 Task: Format Manipulation: Convert a video to a format with lossless audio compression.
Action: Mouse moved to (566, 534)
Screenshot: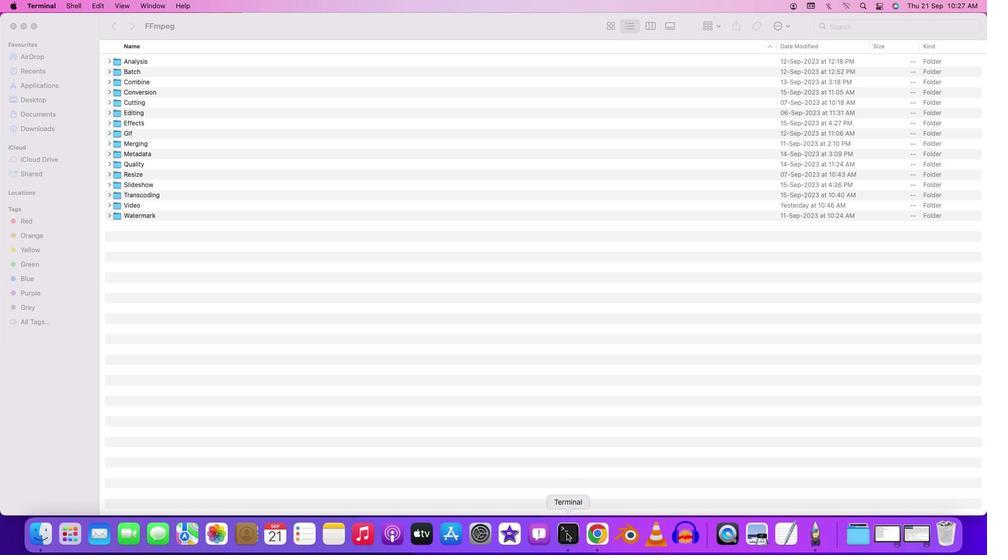 
Action: Mouse pressed right at (566, 534)
Screenshot: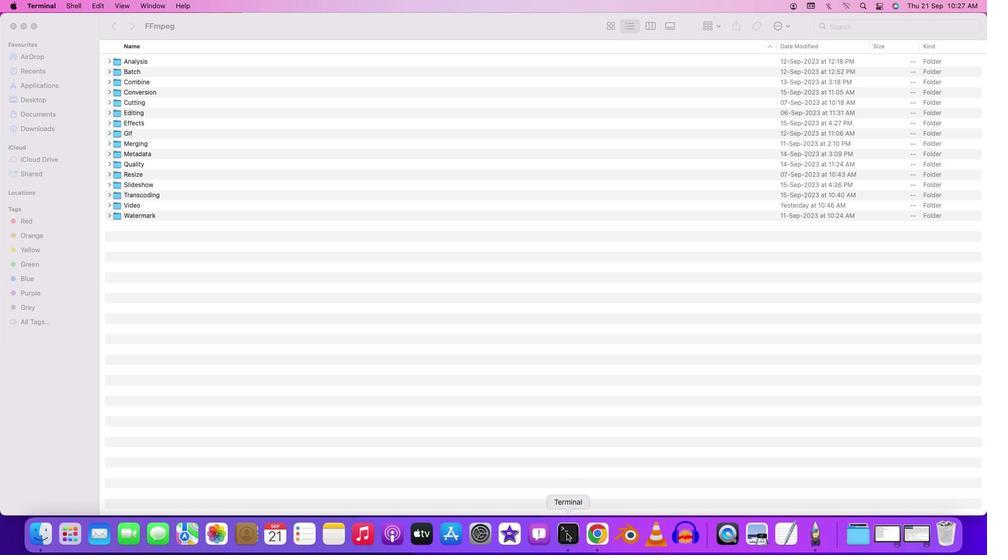 
Action: Mouse moved to (599, 409)
Screenshot: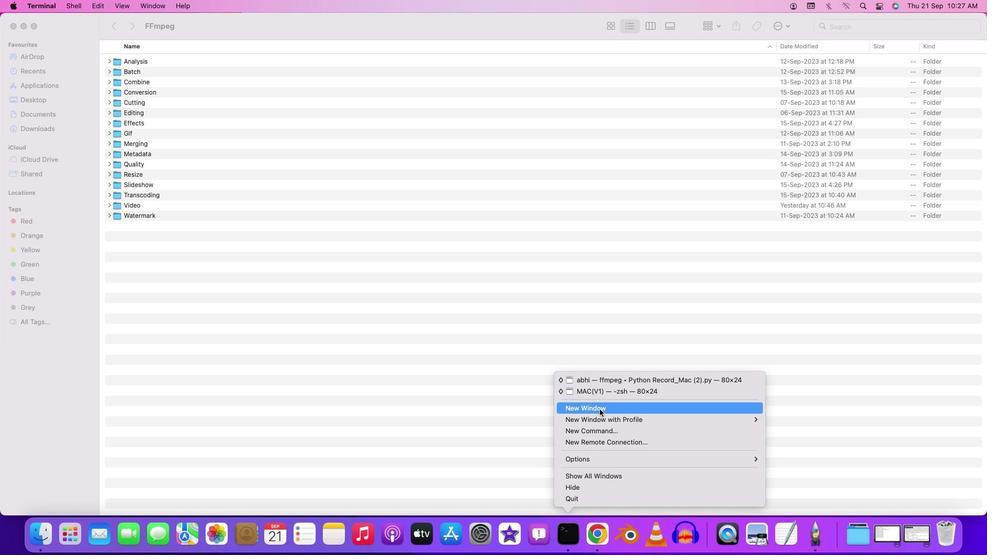 
Action: Mouse pressed left at (599, 409)
Screenshot: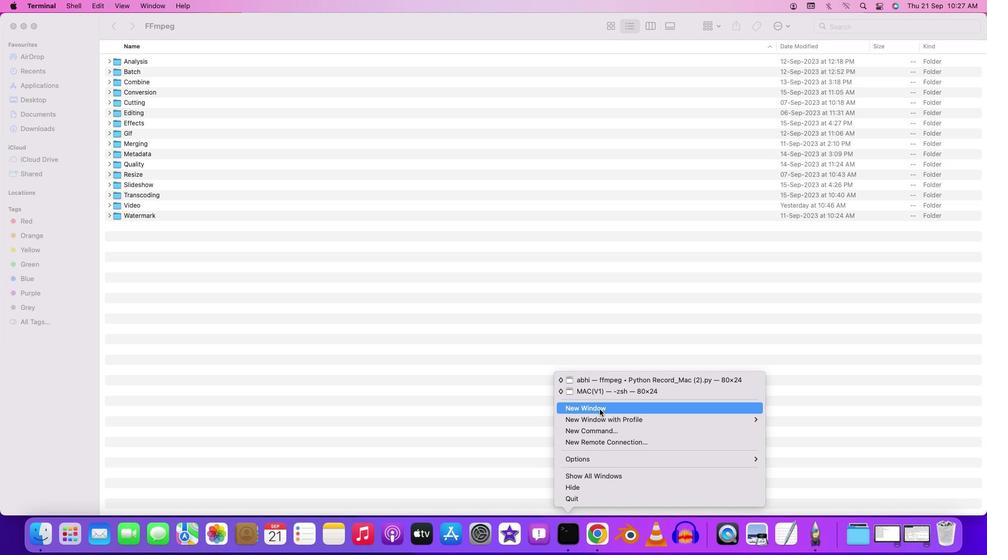 
Action: Mouse moved to (223, 116)
Screenshot: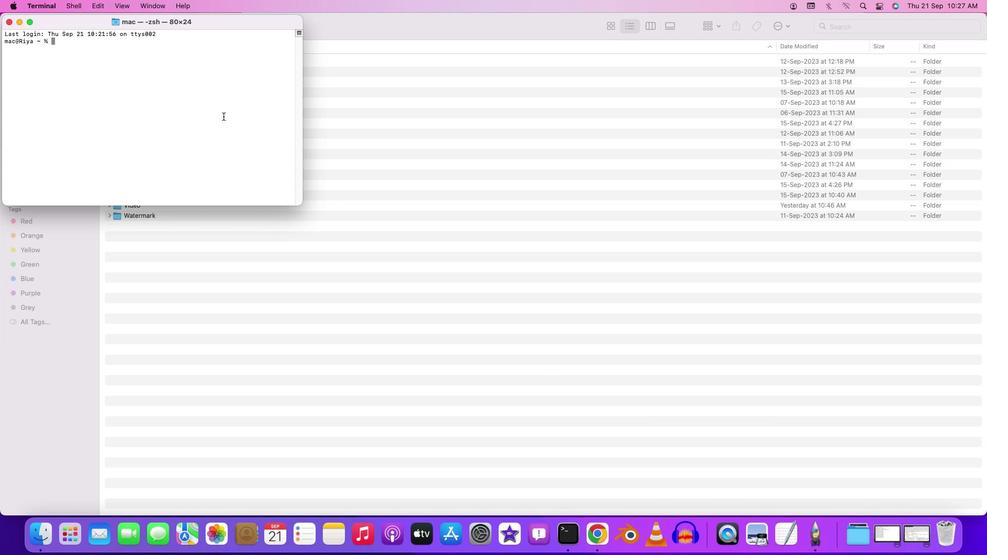 
Action: Mouse pressed left at (223, 116)
Screenshot: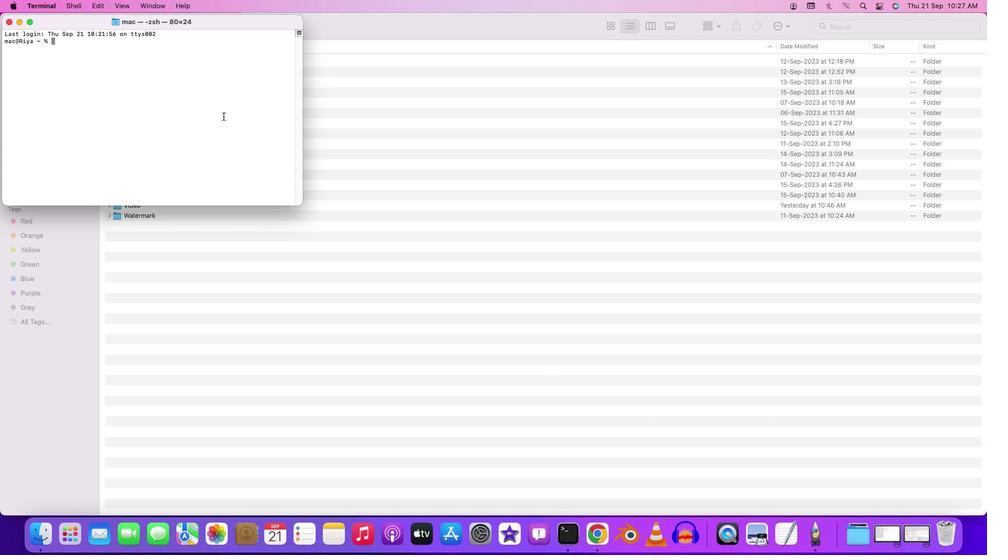 
Action: Key pressed 'c''d'Key.space'd'
Screenshot: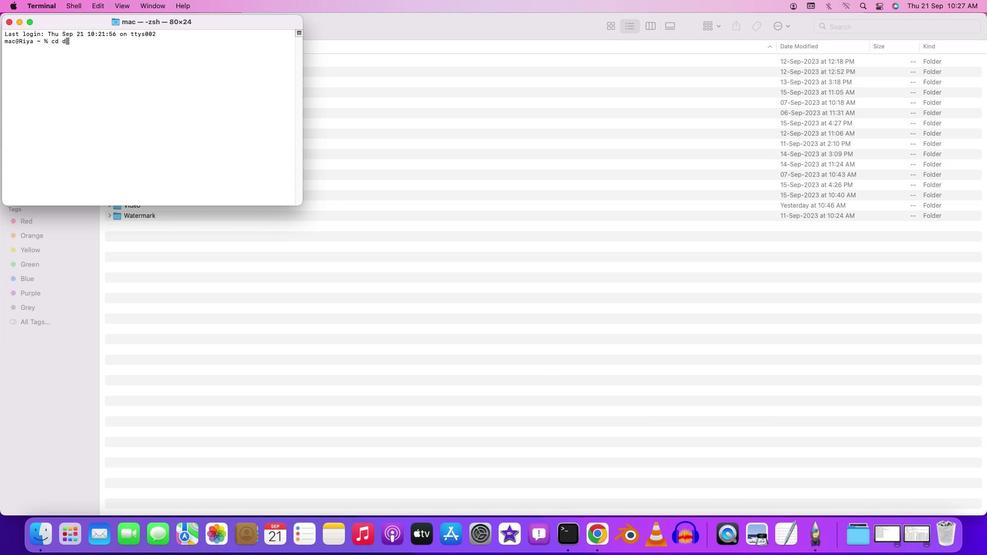
Action: Mouse moved to (205, 25)
Screenshot: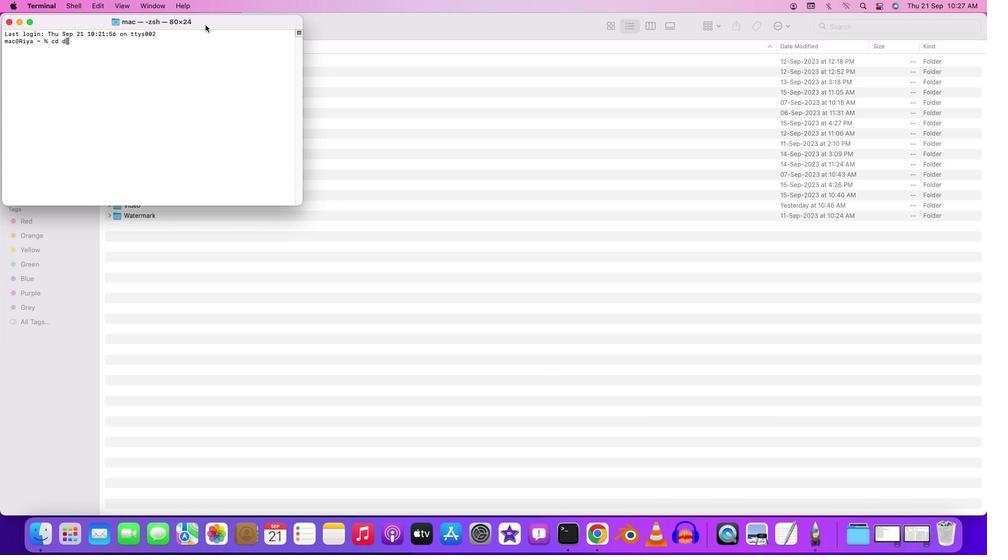 
Action: Mouse pressed left at (205, 25)
Screenshot: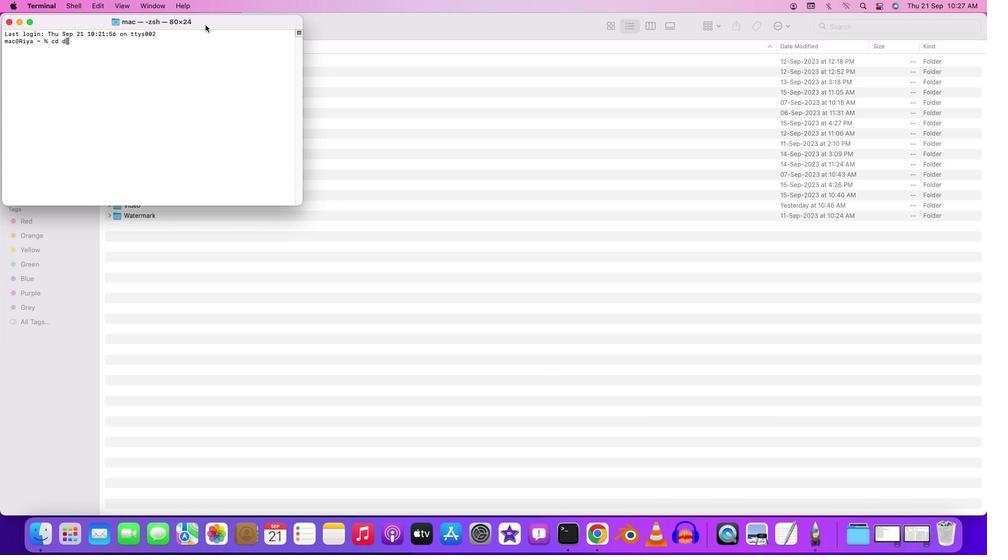 
Action: Mouse pressed left at (205, 25)
Screenshot: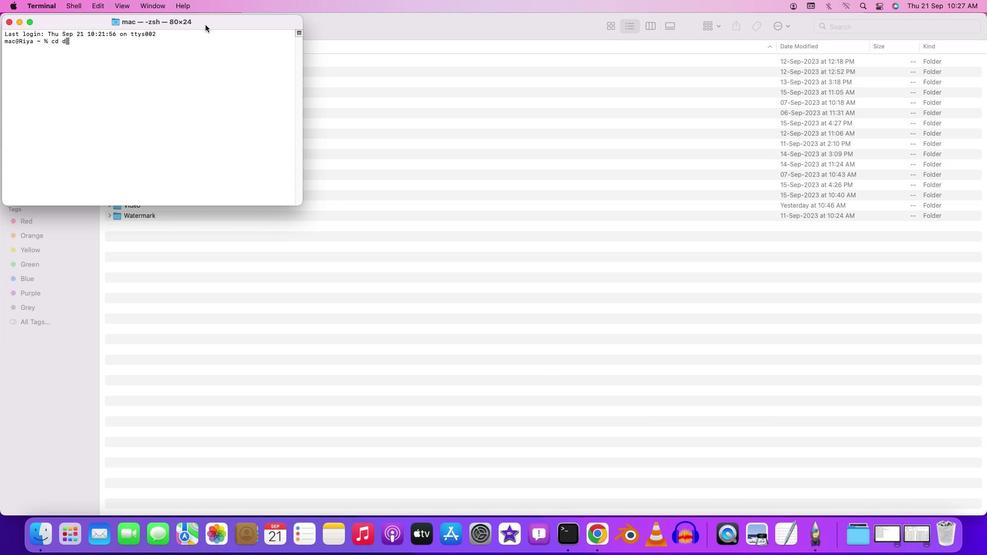 
Action: Mouse moved to (114, 47)
Screenshot: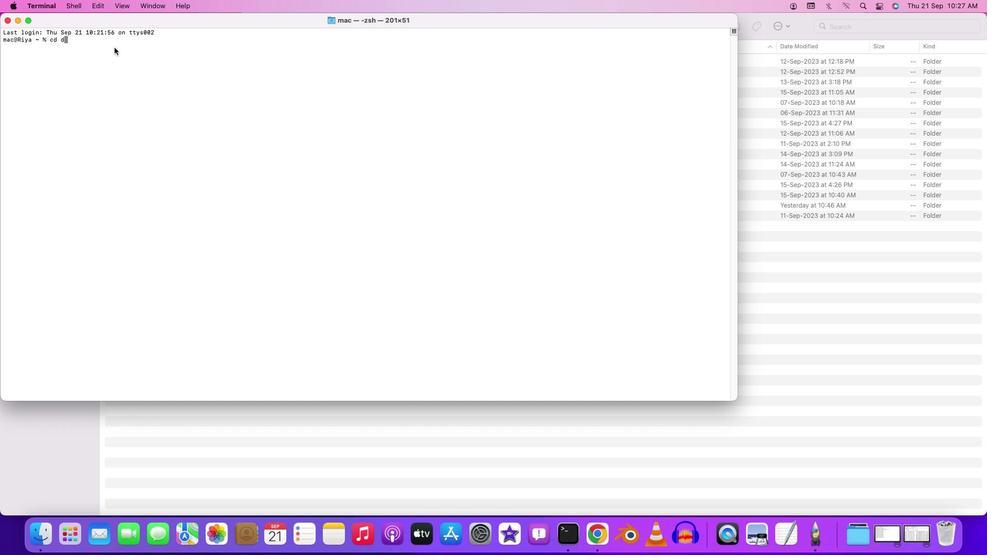 
Action: Mouse pressed left at (114, 47)
Screenshot: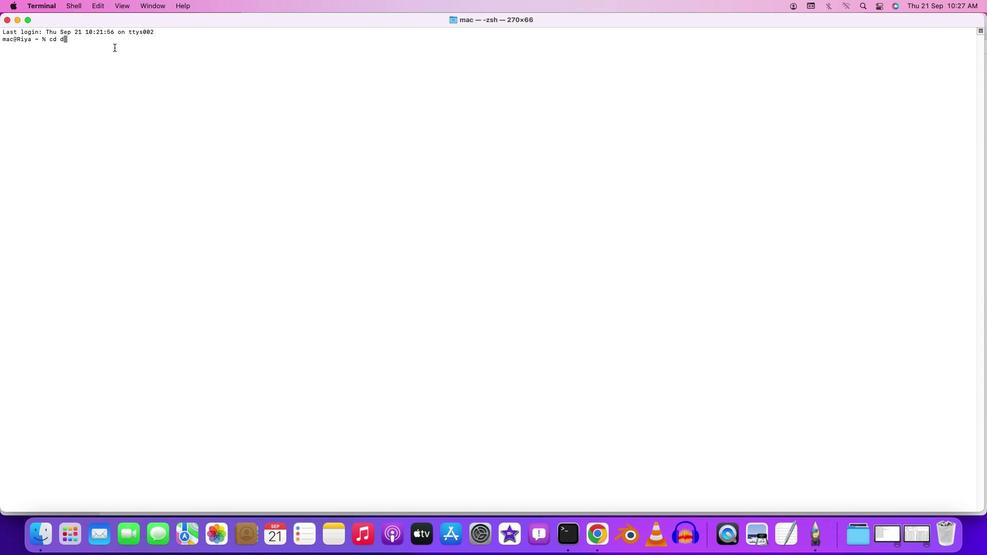 
Action: Key pressed 'e''s''k''t''o''p'Key.enter'c''d'Key.space'f''f''m''p''e''g'Key.enter'c''d'Key.space'b''a''t''c''h'Key.enter'c''d'Key.space'v''i''d''e''o'Key.enter'f''f''m''p''e''g'Key.space'-''i'Key.space'i''n''p''u''t''.''m''p''4'Key.space'-''c'Key.shift':''v'Key.space'c''o''p''y'Key.space'-'Key.shift'c'Key.shift':''a'Key.space'f''l''a''c'Key.space'o''u''t''p''u''t''.''m''k''v'Key.enter'y'Key.enter
Screenshot: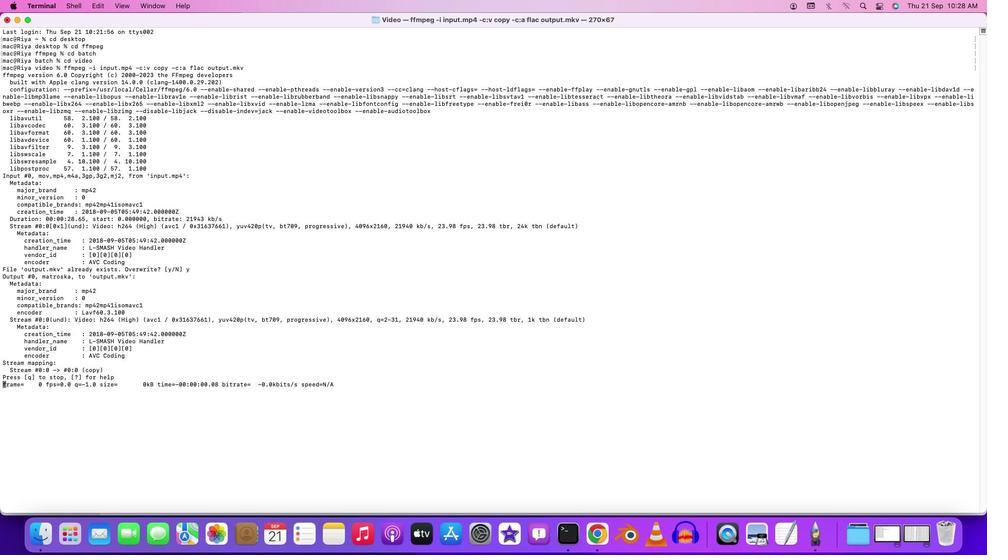 
Action: Mouse moved to (462, 323)
Screenshot: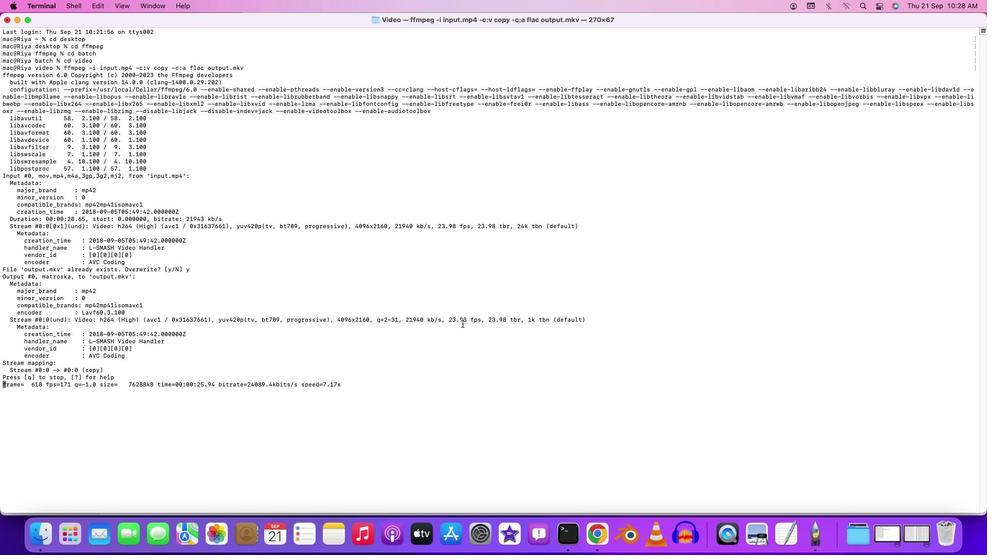 
